 Task: Sort the products by price (highest first).
Action: Mouse moved to (35, 263)
Screenshot: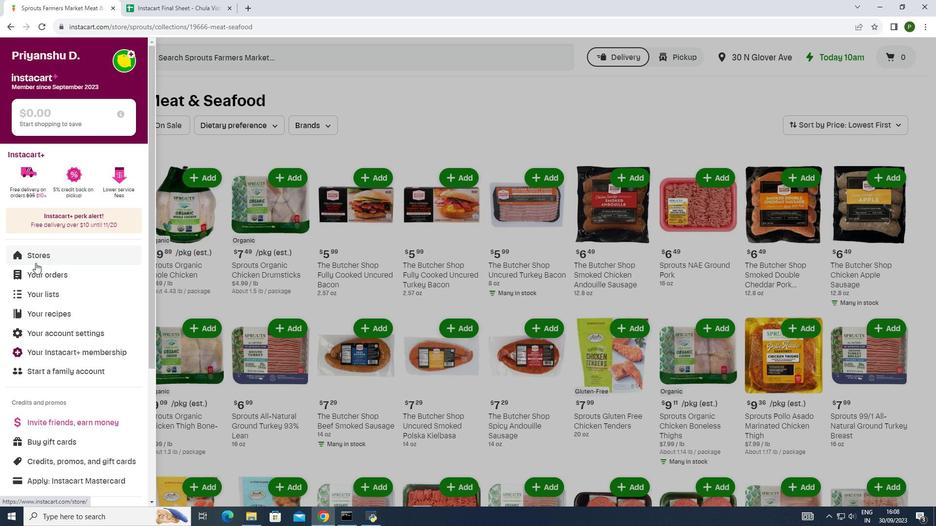
Action: Mouse pressed left at (35, 263)
Screenshot: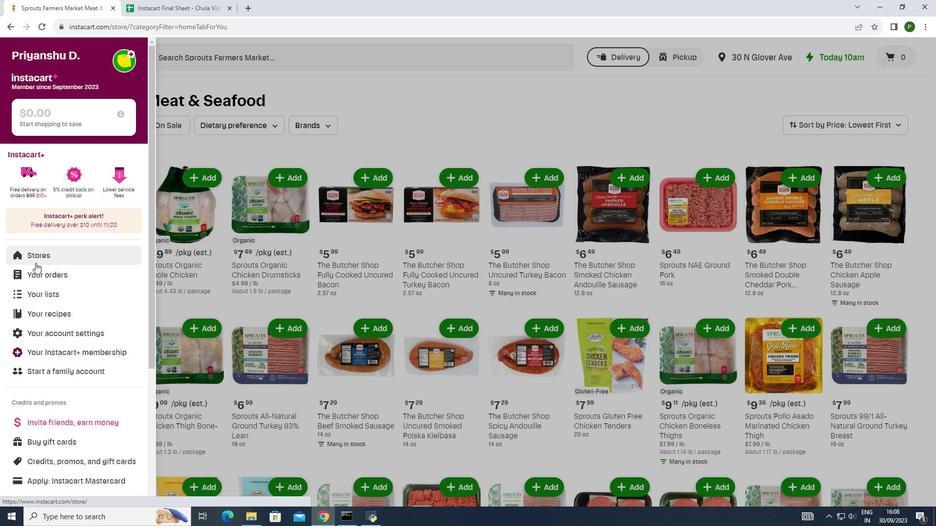 
Action: Mouse moved to (212, 100)
Screenshot: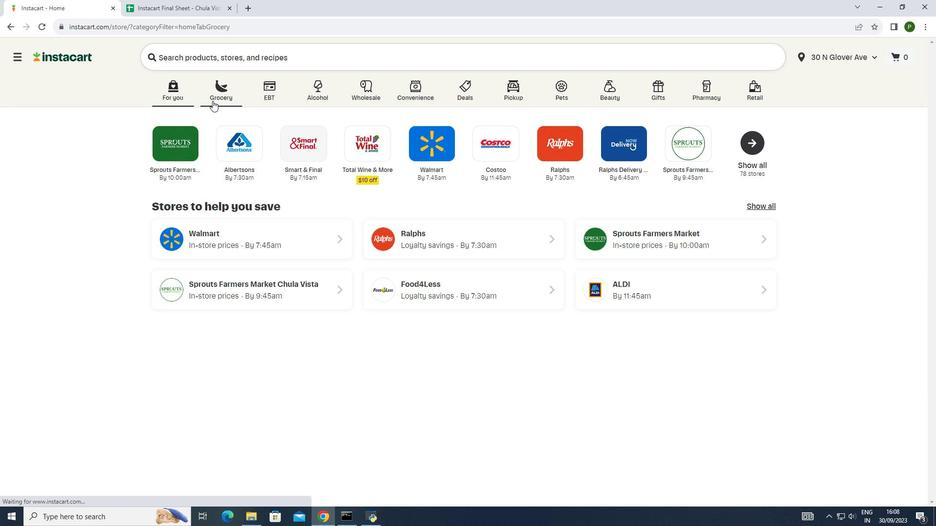 
Action: Mouse pressed left at (212, 100)
Screenshot: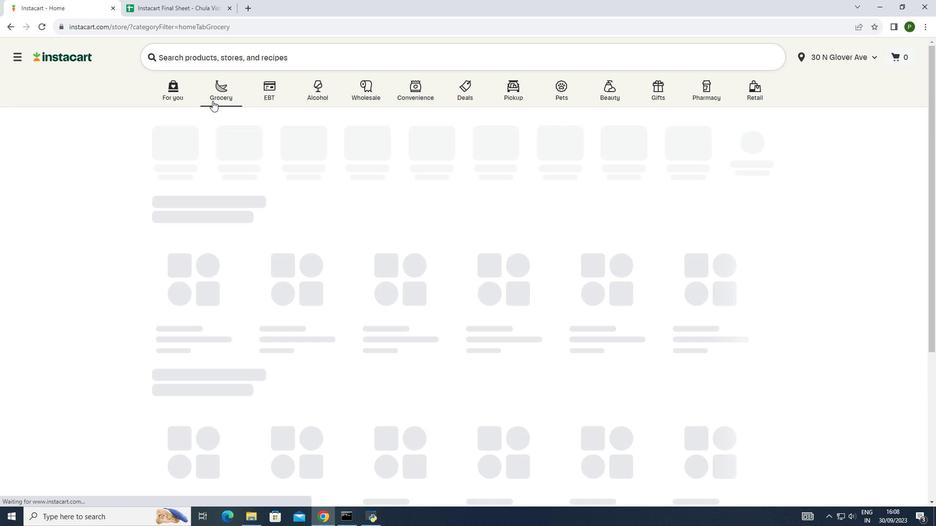 
Action: Mouse moved to (495, 146)
Screenshot: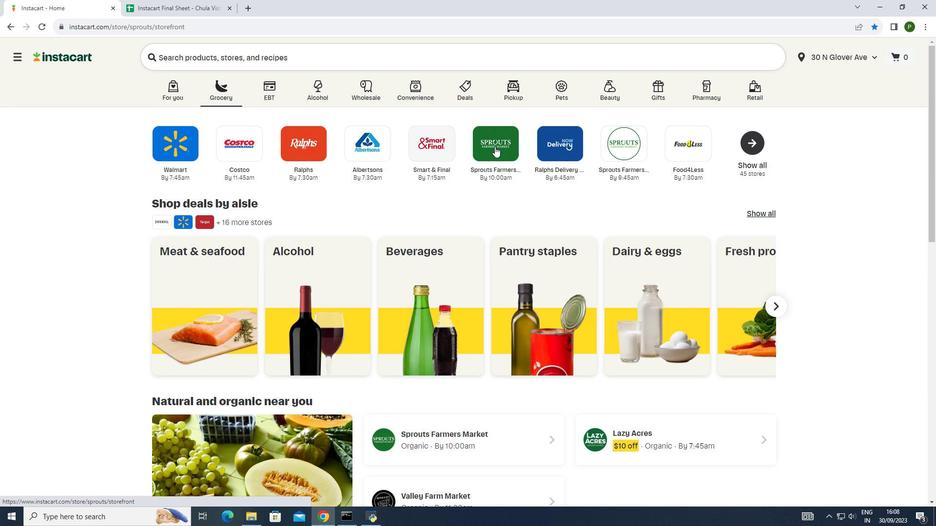 
Action: Mouse pressed left at (495, 146)
Screenshot: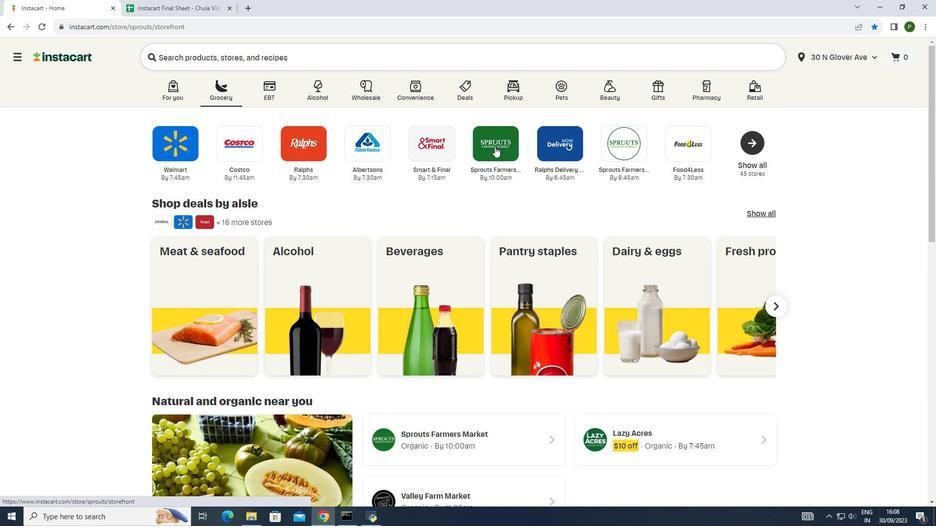 
Action: Mouse moved to (58, 262)
Screenshot: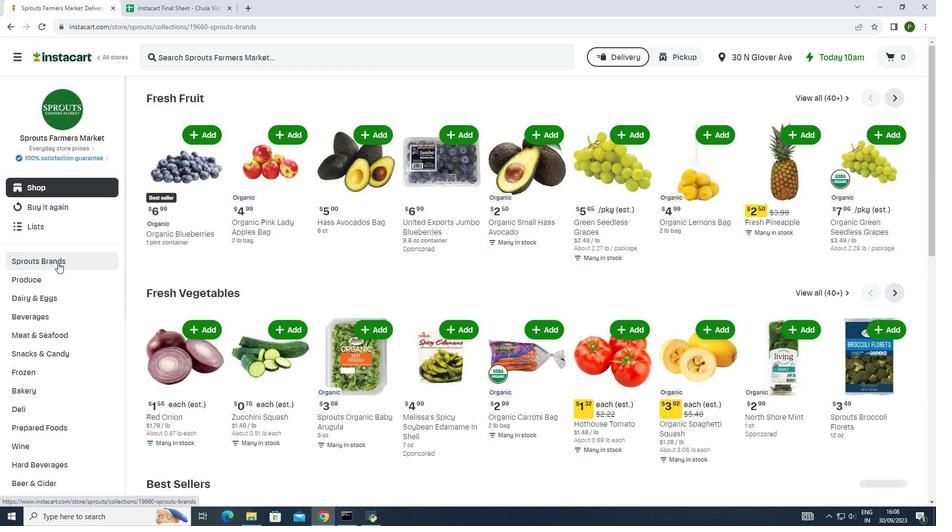 
Action: Mouse pressed left at (58, 262)
Screenshot: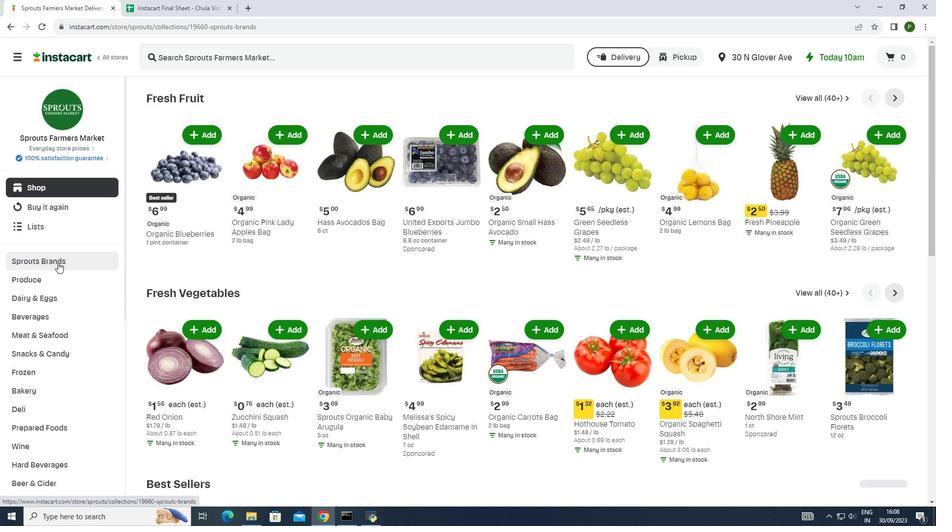 
Action: Mouse moved to (58, 299)
Screenshot: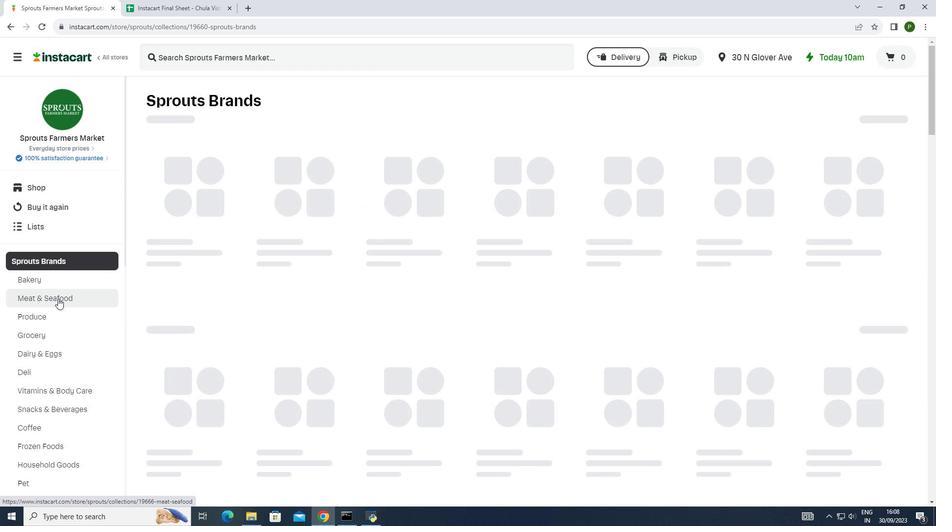 
Action: Mouse pressed left at (58, 299)
Screenshot: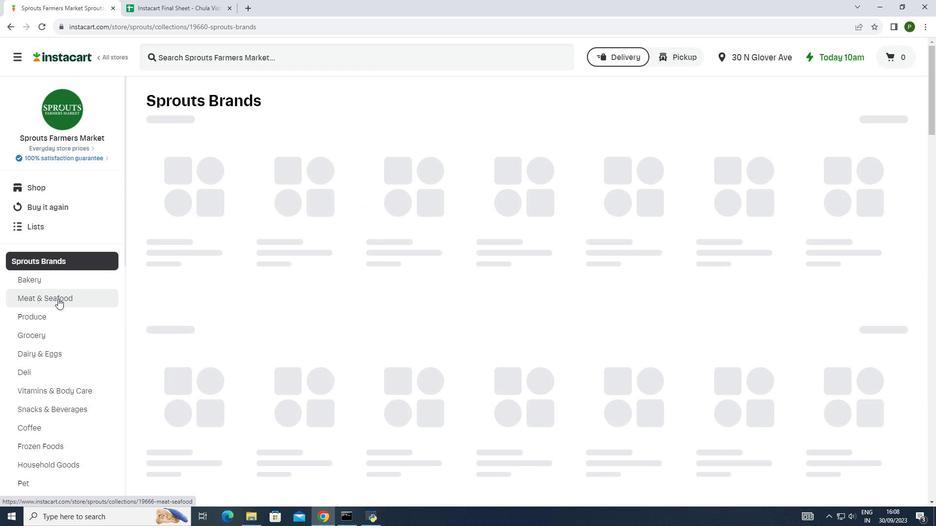 
Action: Mouse moved to (887, 124)
Screenshot: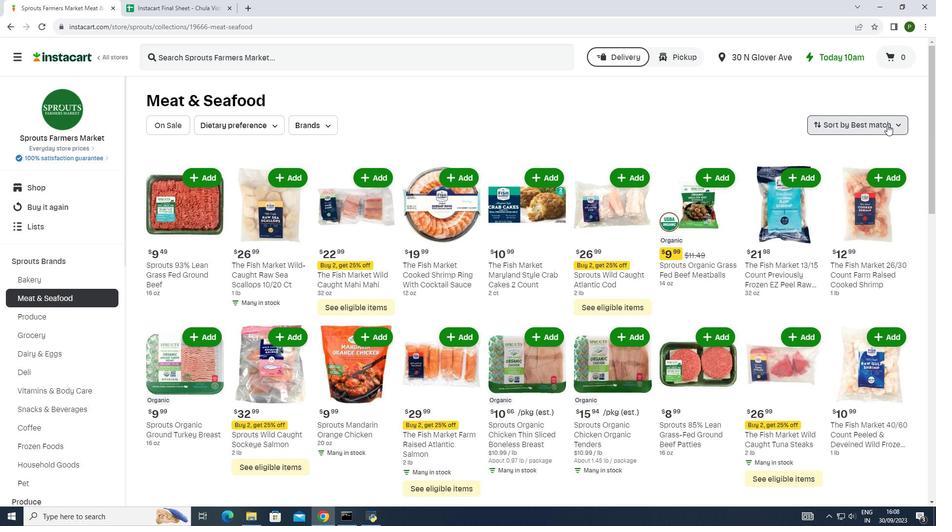 
Action: Mouse pressed left at (887, 124)
Screenshot: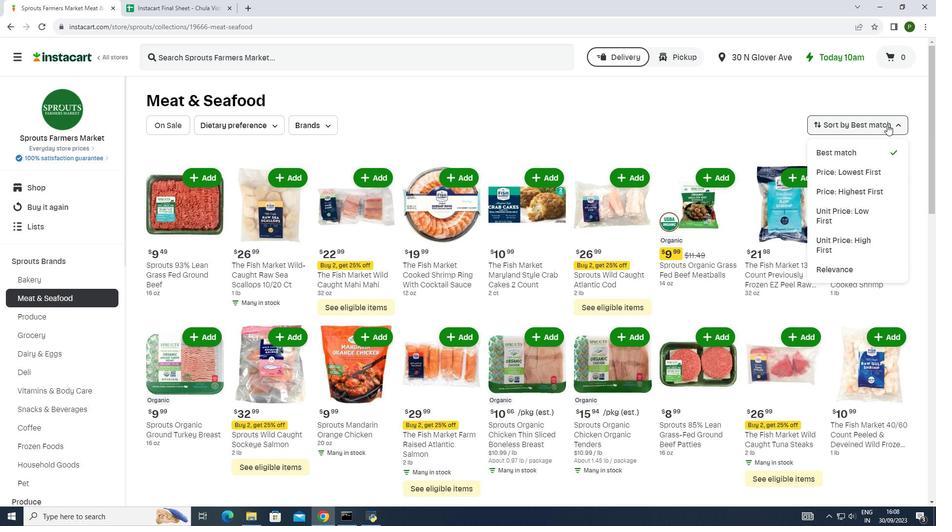 
Action: Mouse moved to (854, 194)
Screenshot: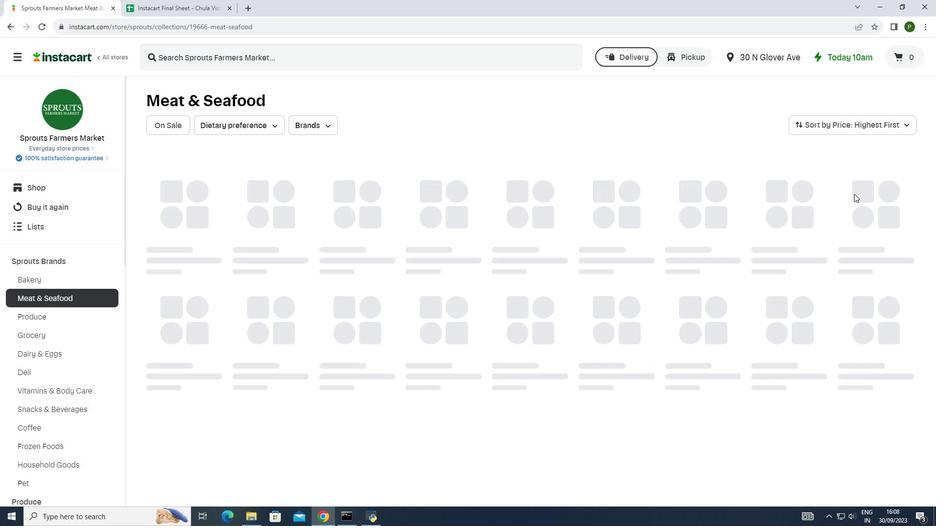 
Action: Mouse pressed left at (854, 194)
Screenshot: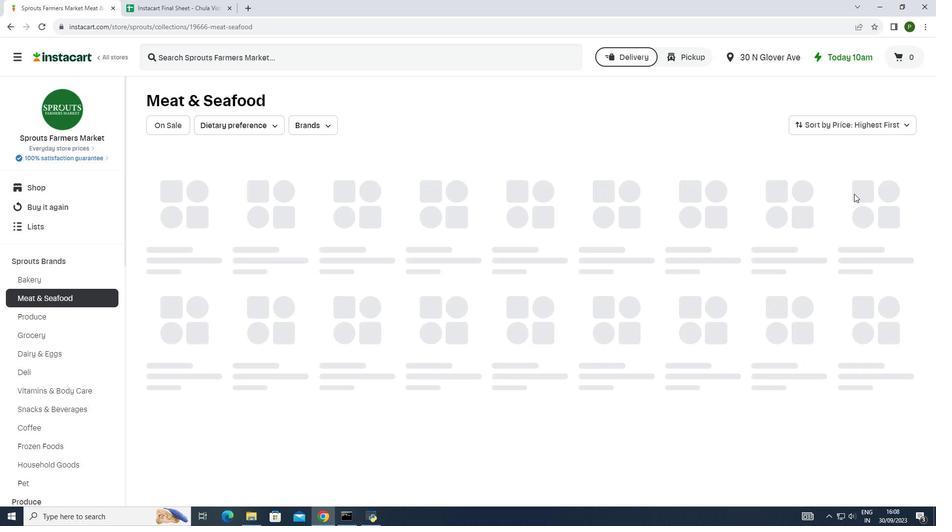 
Action: Mouse moved to (848, 194)
Screenshot: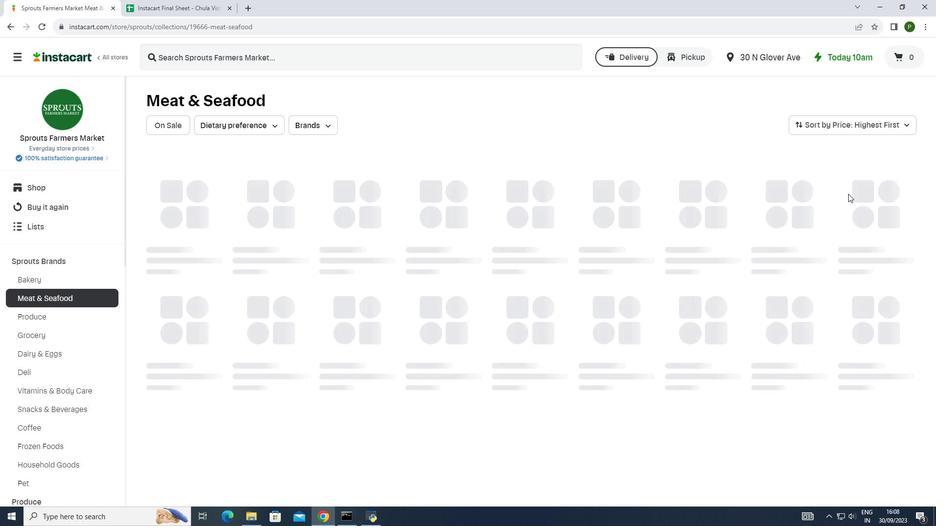 
